 Task: Change object animations to disappear.
Action: Mouse moved to (399, 77)
Screenshot: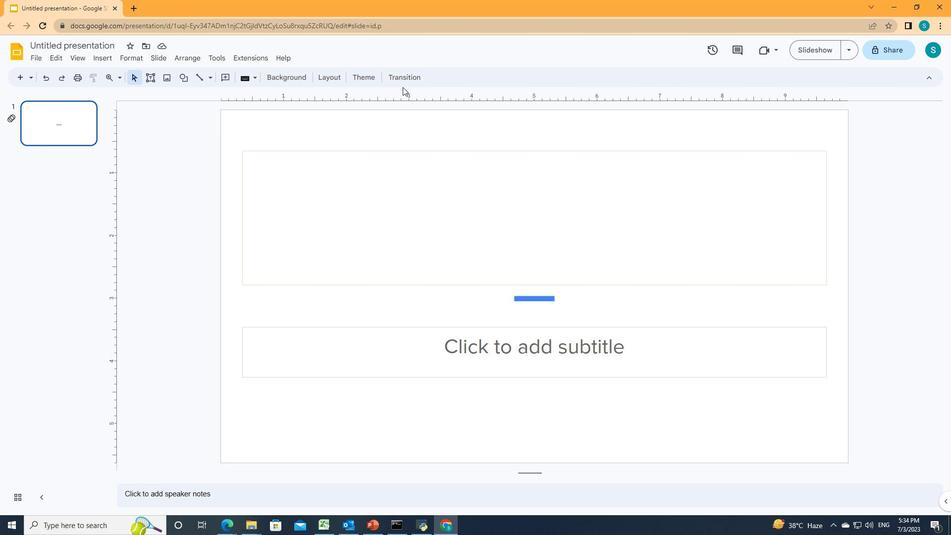 
Action: Mouse pressed left at (399, 77)
Screenshot: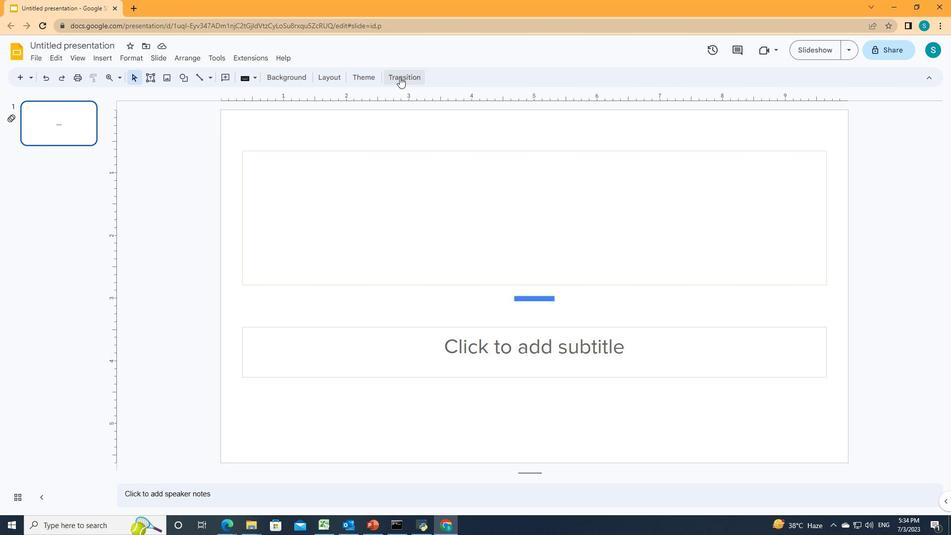 
Action: Mouse moved to (844, 294)
Screenshot: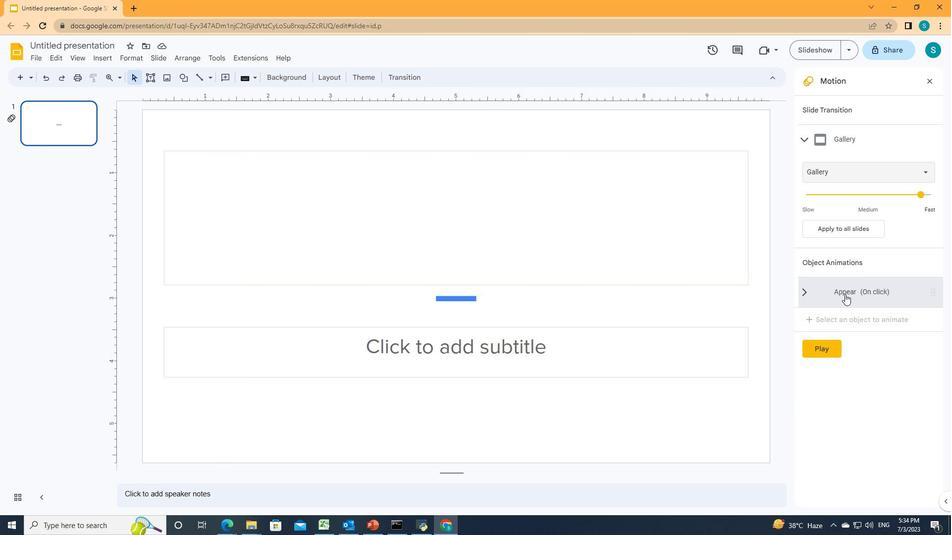 
Action: Mouse pressed left at (844, 294)
Screenshot: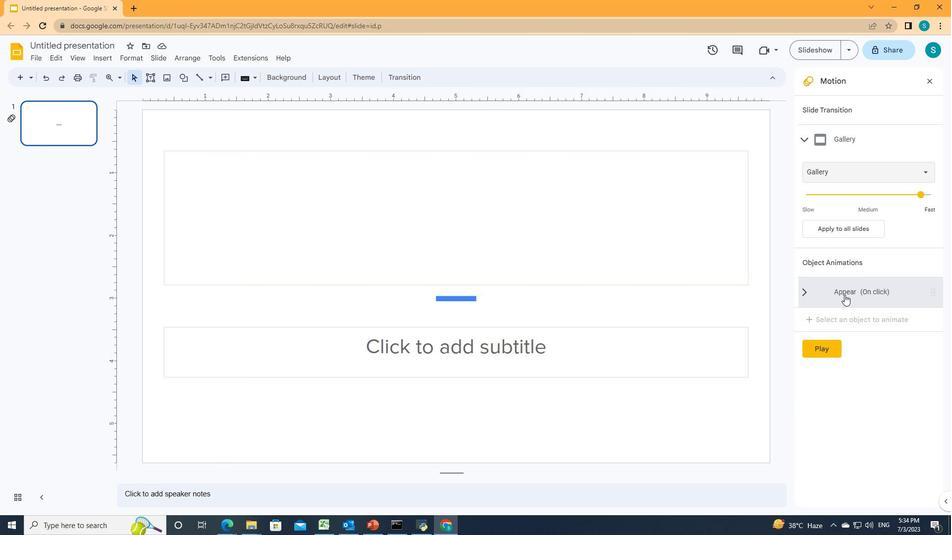 
Action: Mouse moved to (849, 231)
Screenshot: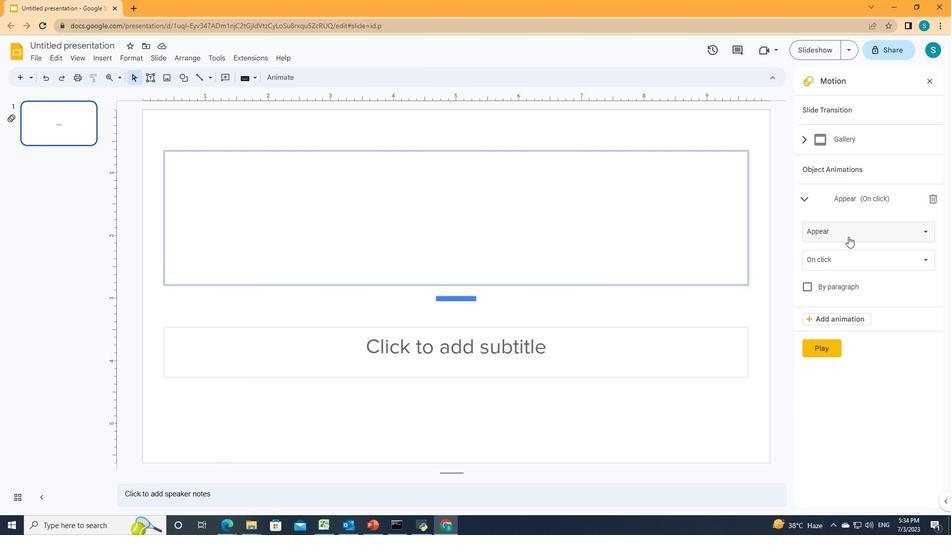 
Action: Mouse pressed left at (849, 231)
Screenshot: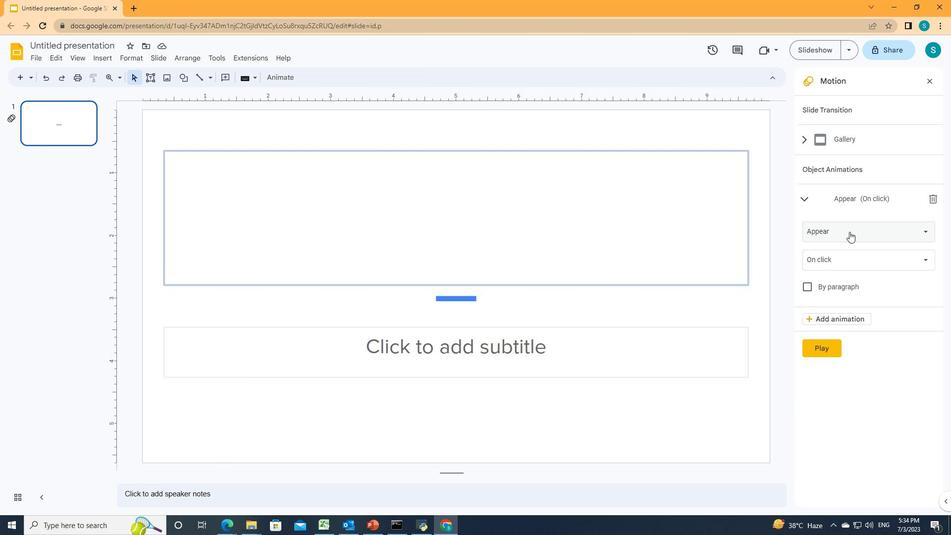 
Action: Mouse moved to (844, 266)
Screenshot: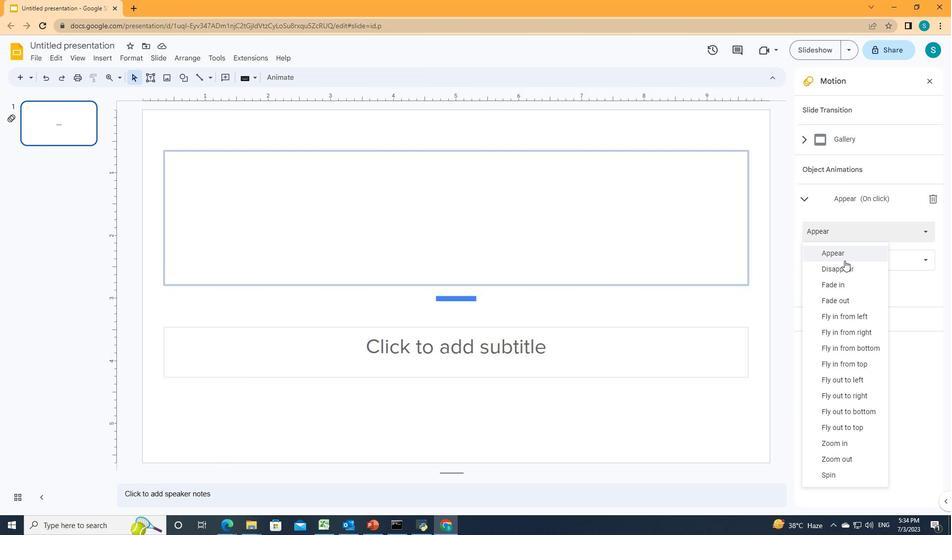 
Action: Mouse pressed left at (844, 266)
Screenshot: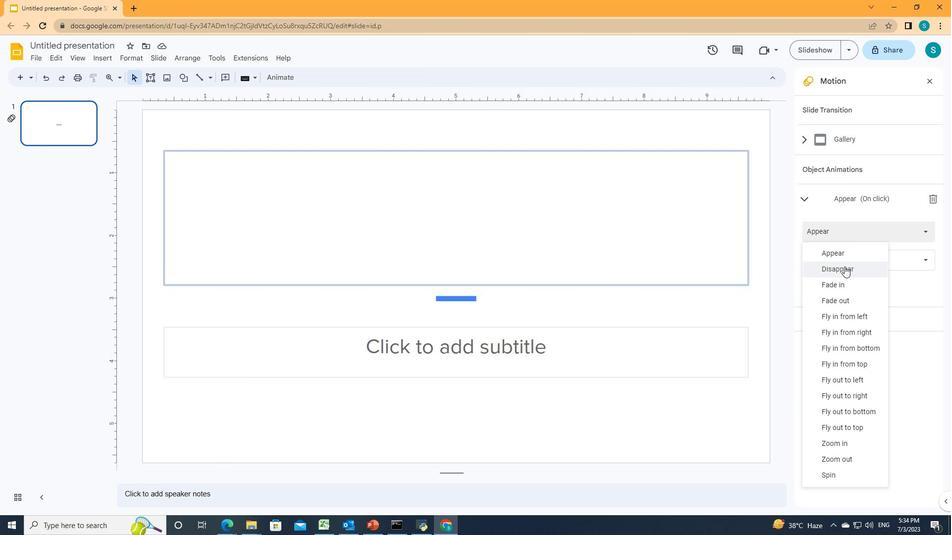 
